 Task: Change file icon theme to none.
Action: Mouse moved to (320, 221)
Screenshot: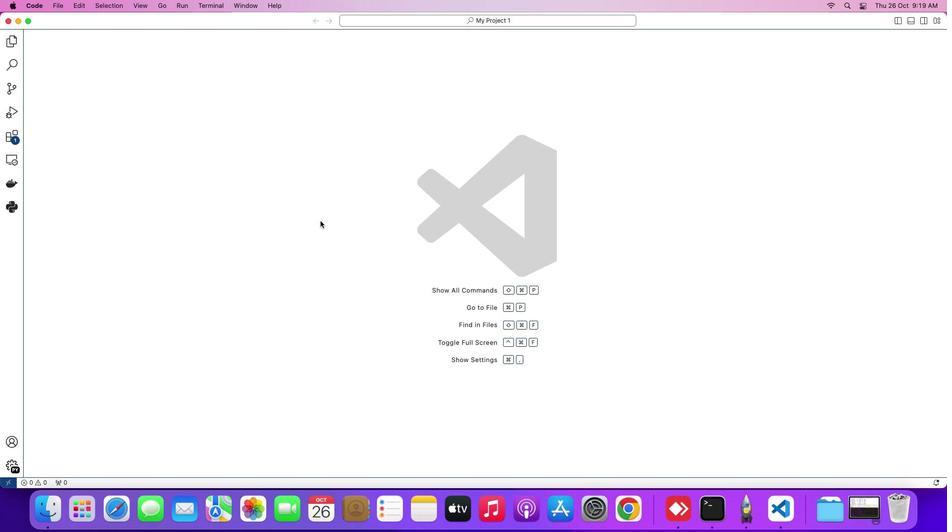 
Action: Mouse pressed left at (320, 221)
Screenshot: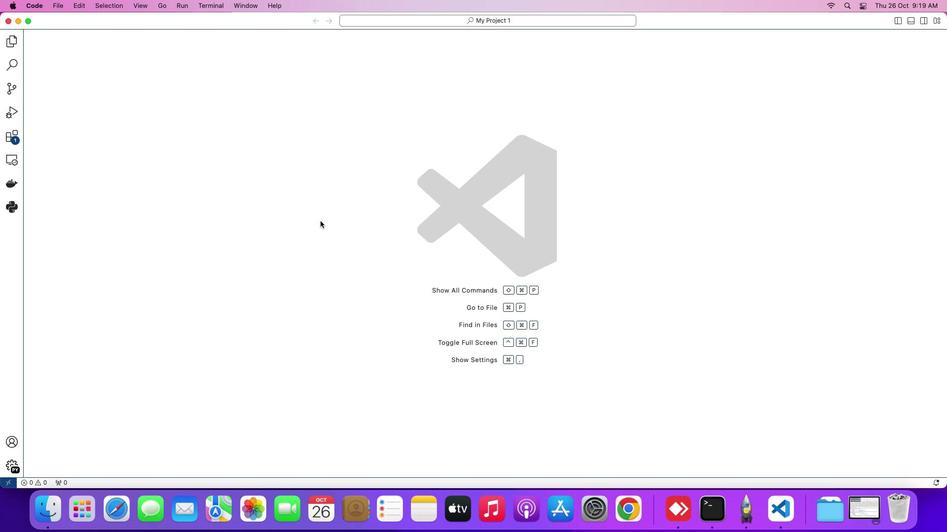 
Action: Mouse moved to (90, 105)
Screenshot: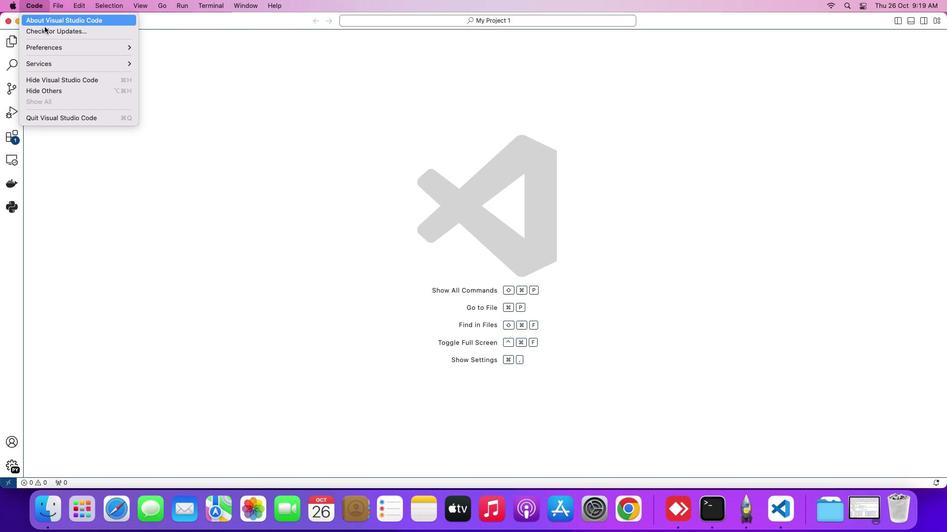 
Action: Mouse pressed left at (90, 105)
Screenshot: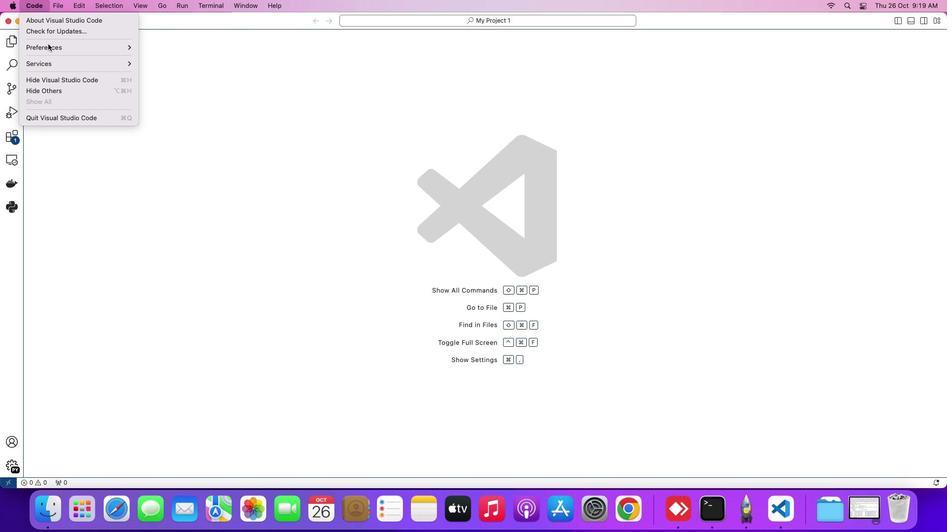 
Action: Mouse moved to (40, 4)
Screenshot: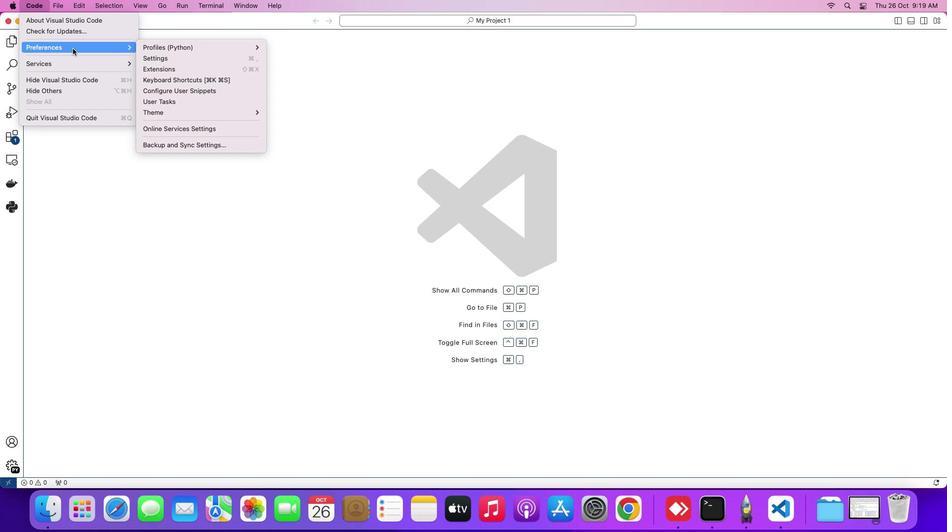 
Action: Mouse pressed left at (40, 4)
Screenshot: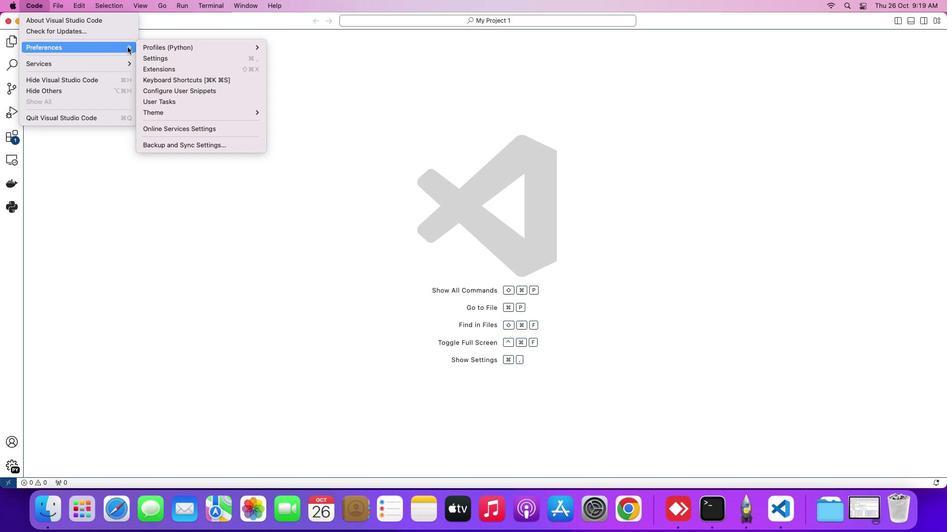 
Action: Mouse moved to (304, 124)
Screenshot: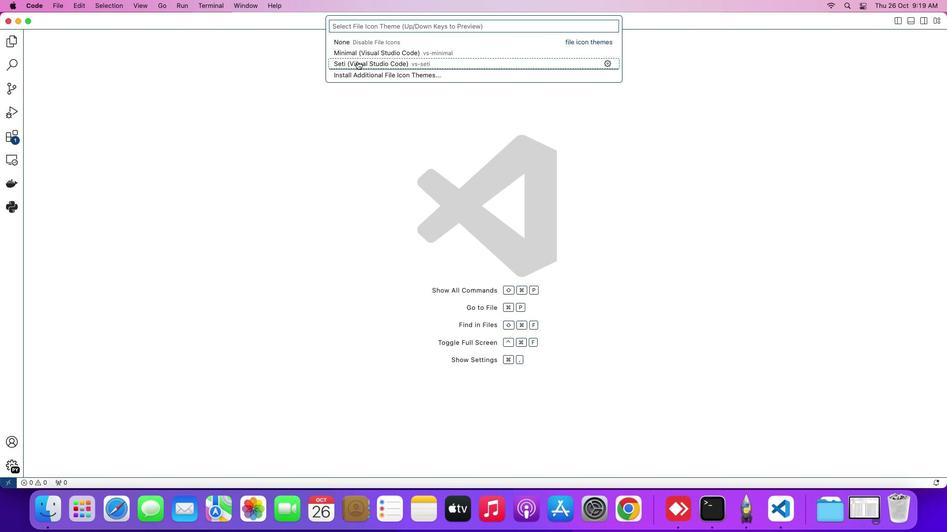 
Action: Mouse pressed left at (304, 124)
Screenshot: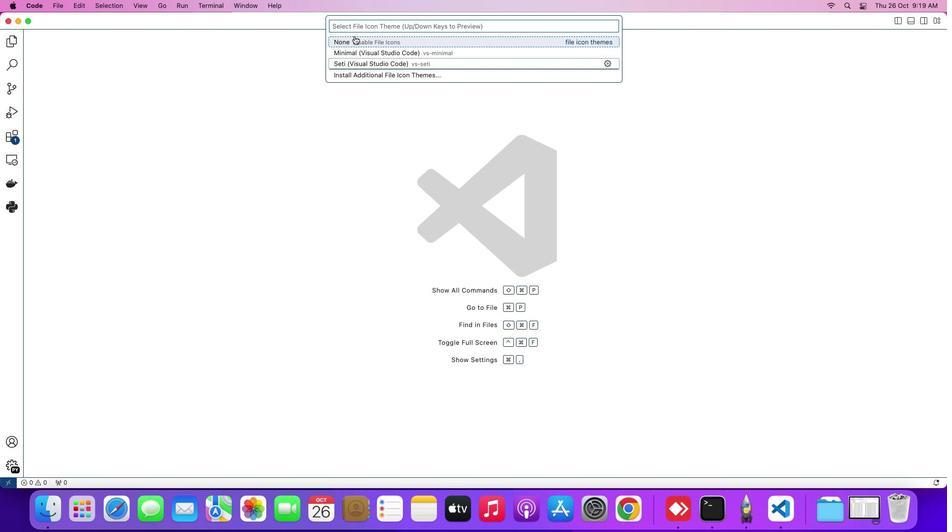 
Action: Mouse moved to (354, 36)
Screenshot: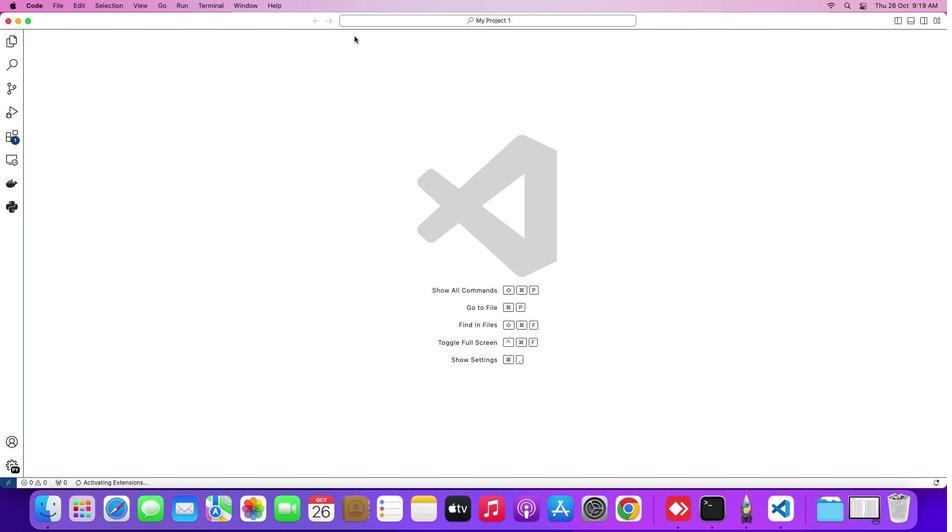 
Action: Mouse pressed left at (354, 36)
Screenshot: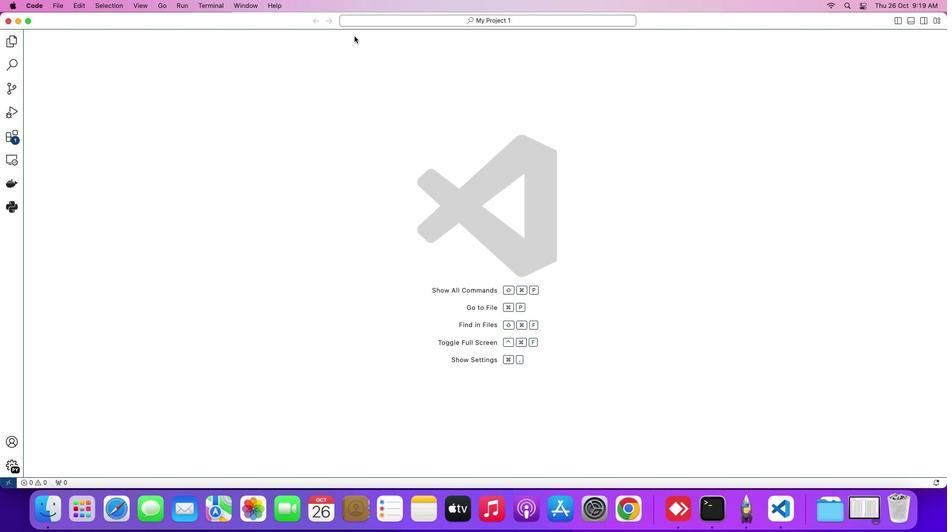 
